 Task: Add Member "softage.1@softage.net" to the card.
Action: Mouse moved to (1030, 281)
Screenshot: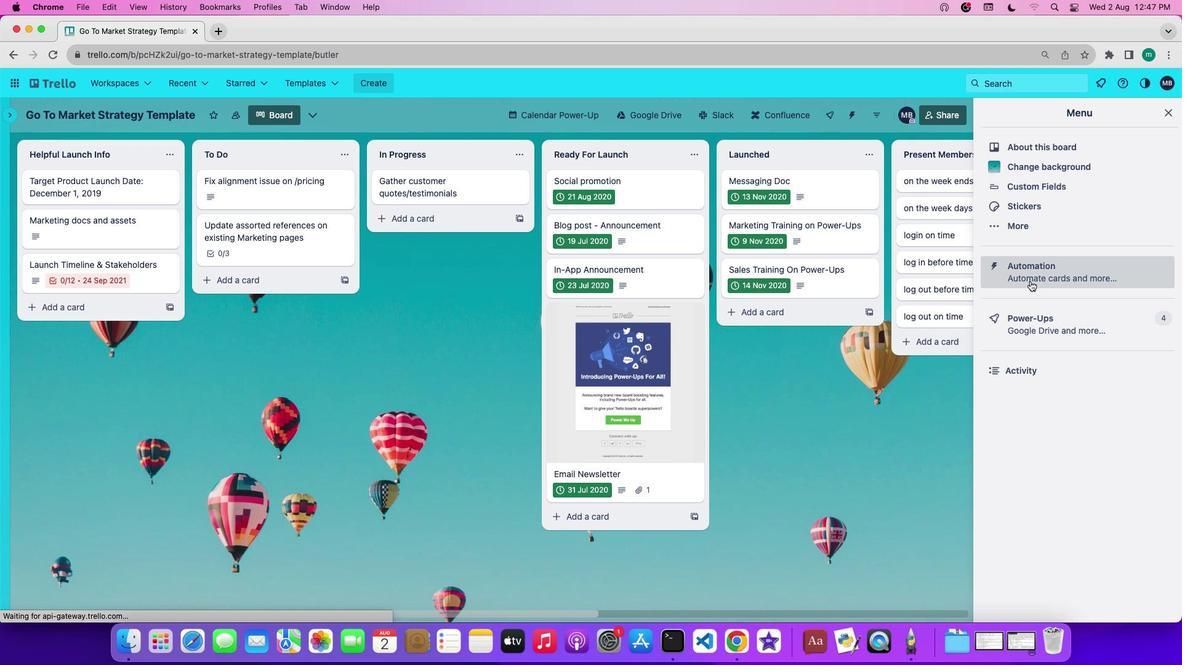 
Action: Mouse pressed left at (1030, 281)
Screenshot: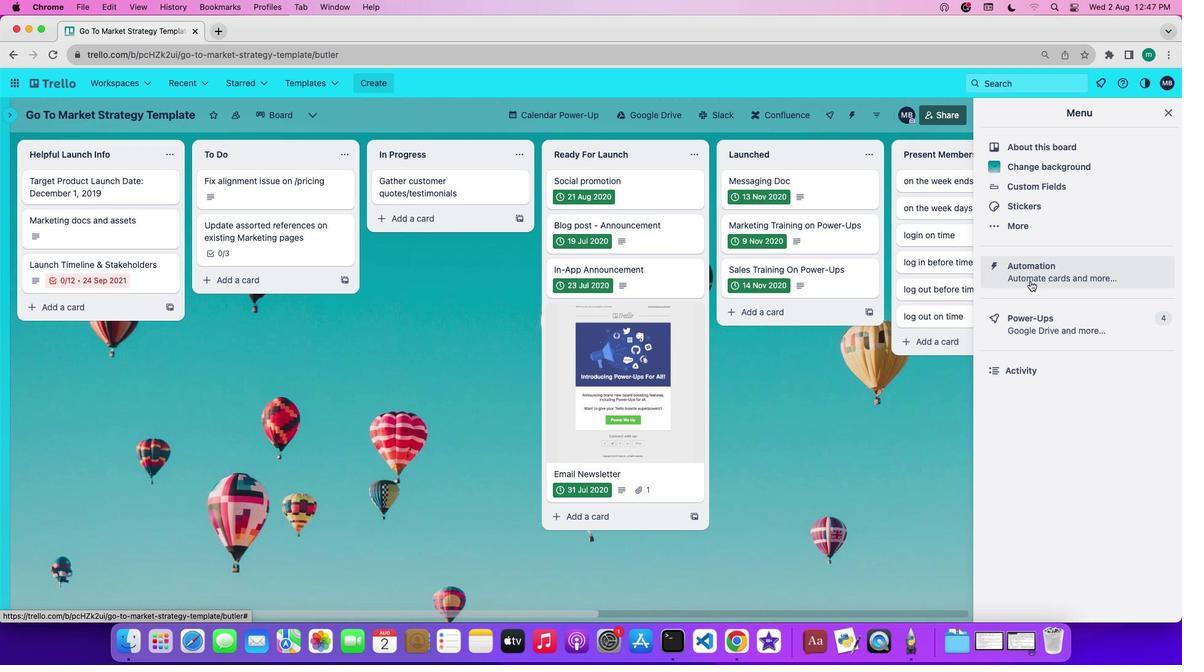 
Action: Mouse moved to (48, 315)
Screenshot: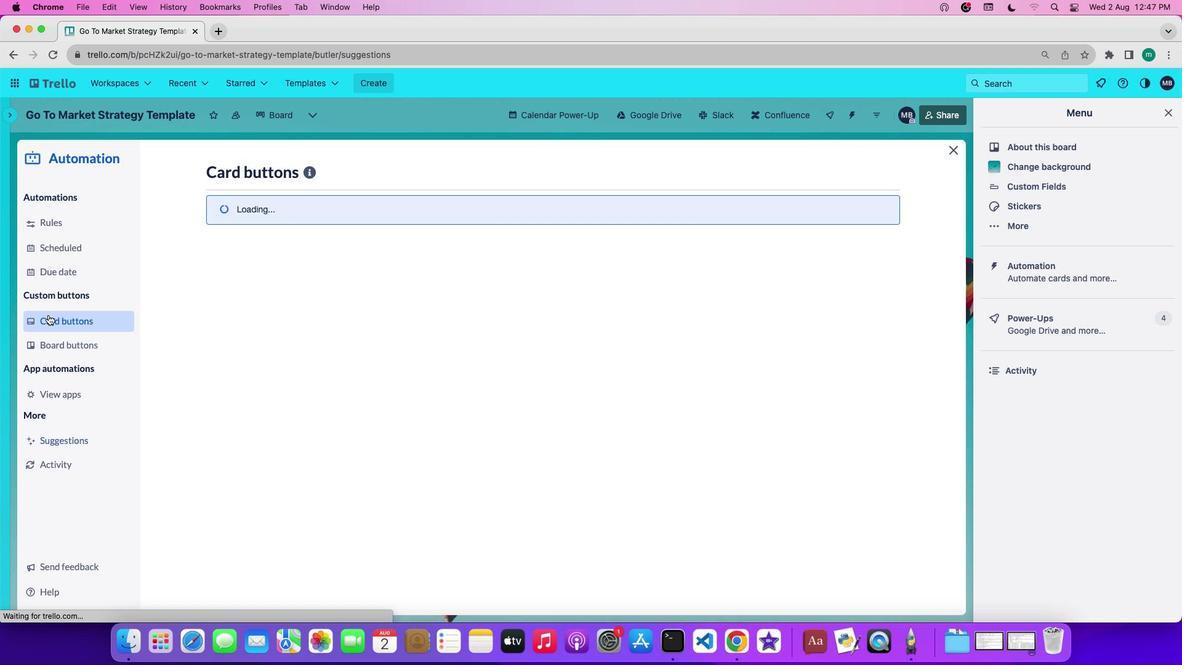 
Action: Mouse pressed left at (48, 315)
Screenshot: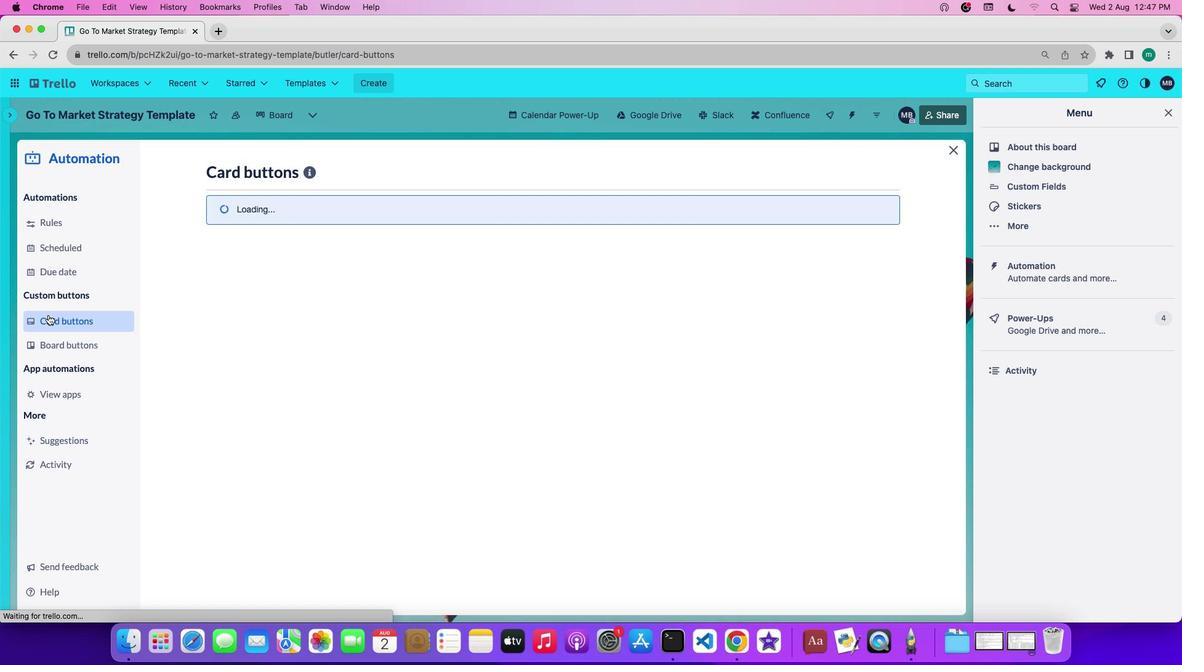 
Action: Mouse moved to (219, 426)
Screenshot: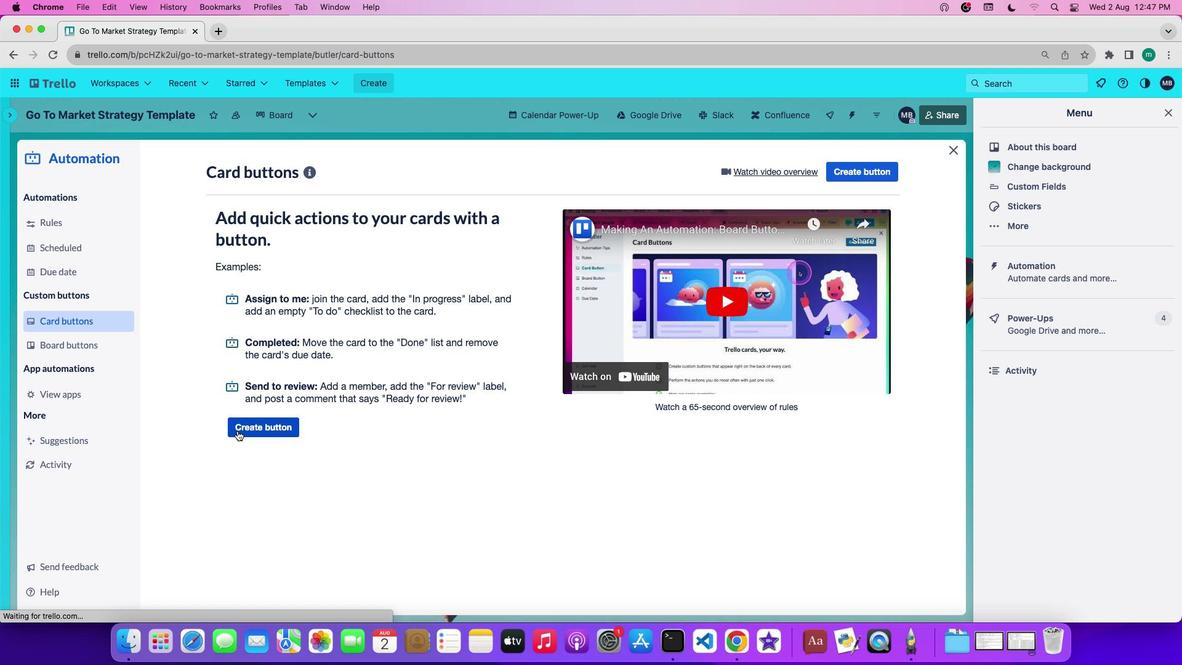 
Action: Mouse pressed left at (219, 426)
Screenshot: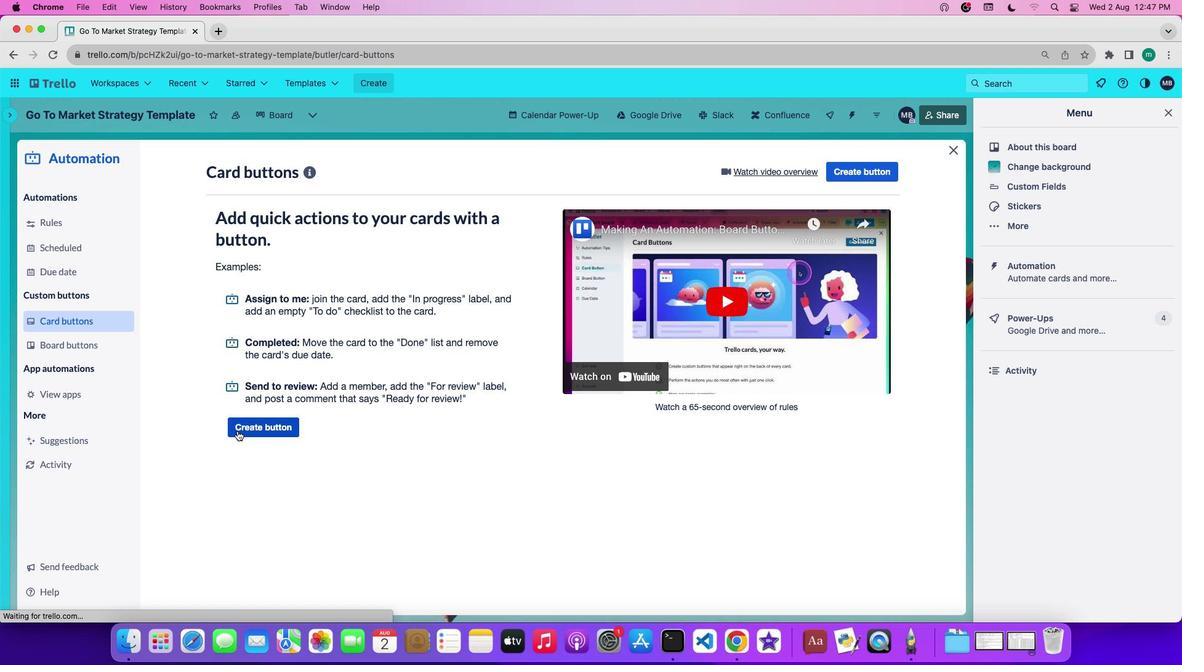 
Action: Mouse moved to (237, 431)
Screenshot: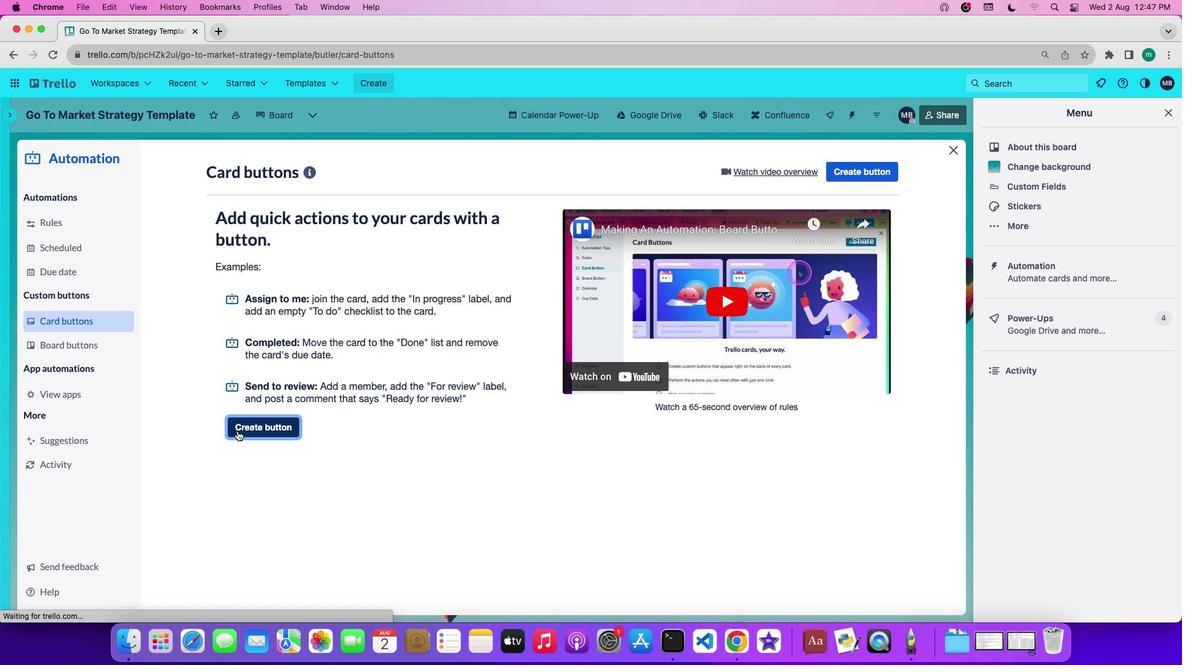 
Action: Mouse pressed left at (237, 431)
Screenshot: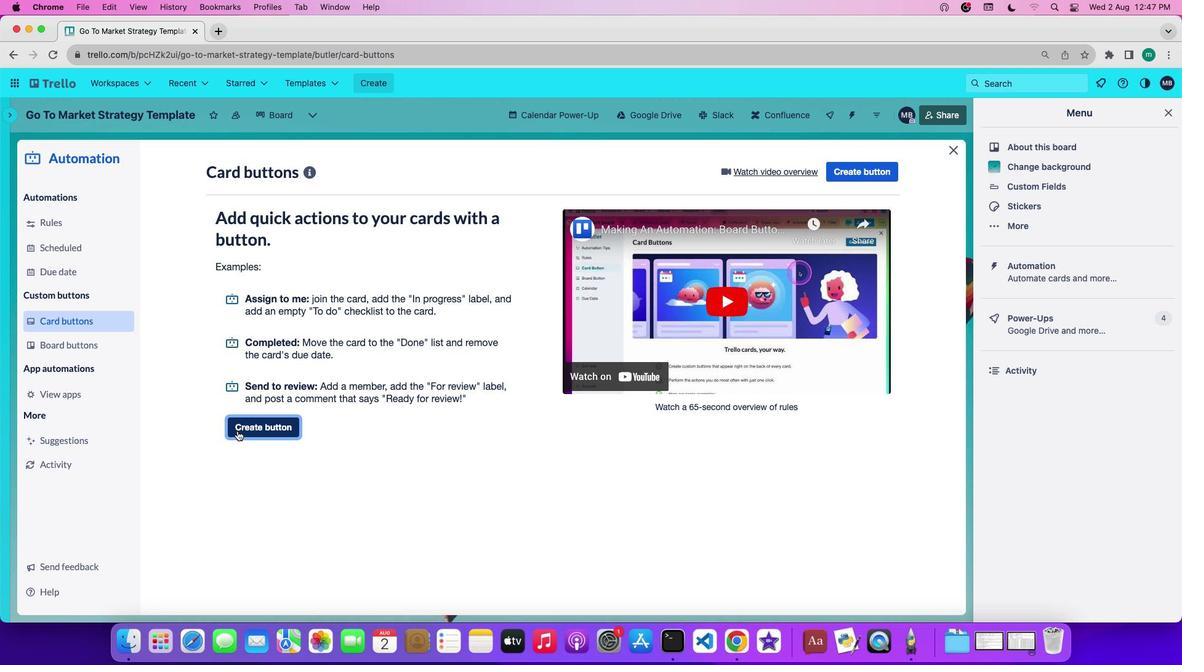 
Action: Mouse moved to (566, 331)
Screenshot: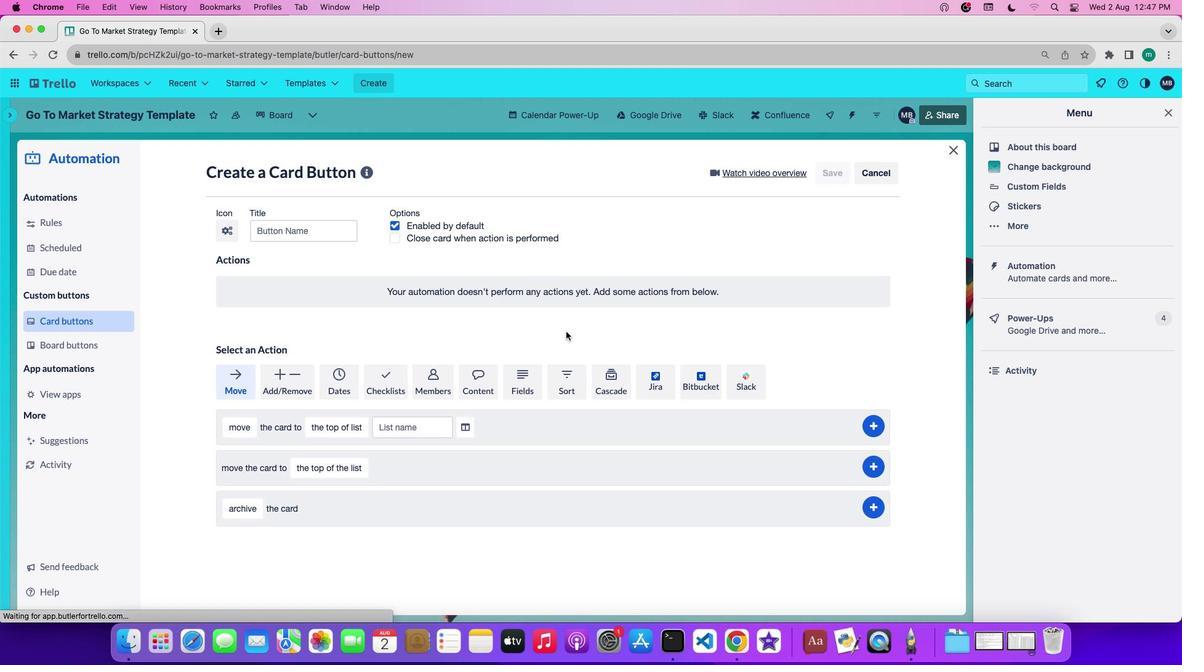
Action: Mouse pressed left at (566, 331)
Screenshot: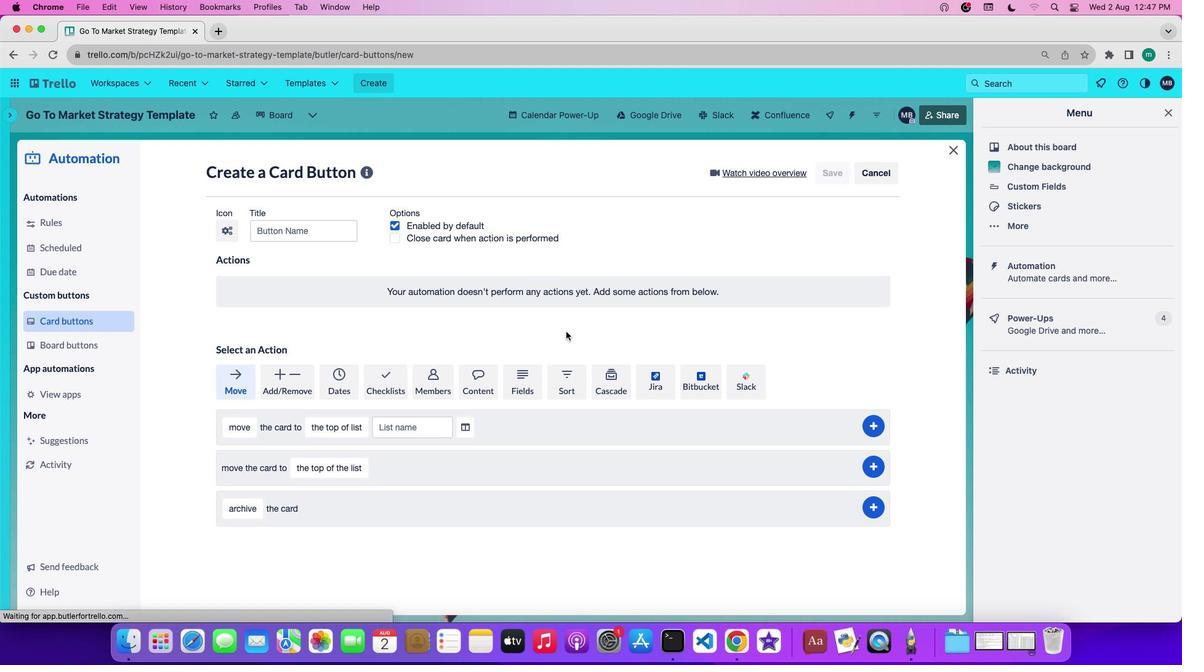 
Action: Mouse moved to (451, 378)
Screenshot: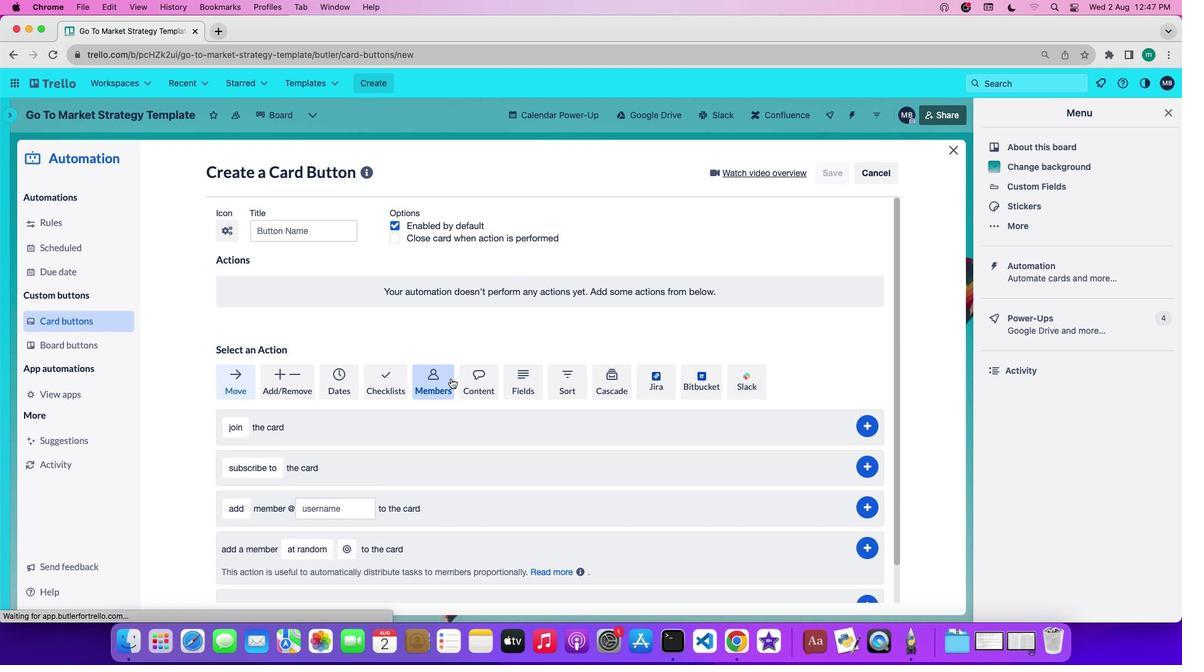 
Action: Mouse pressed left at (451, 378)
Screenshot: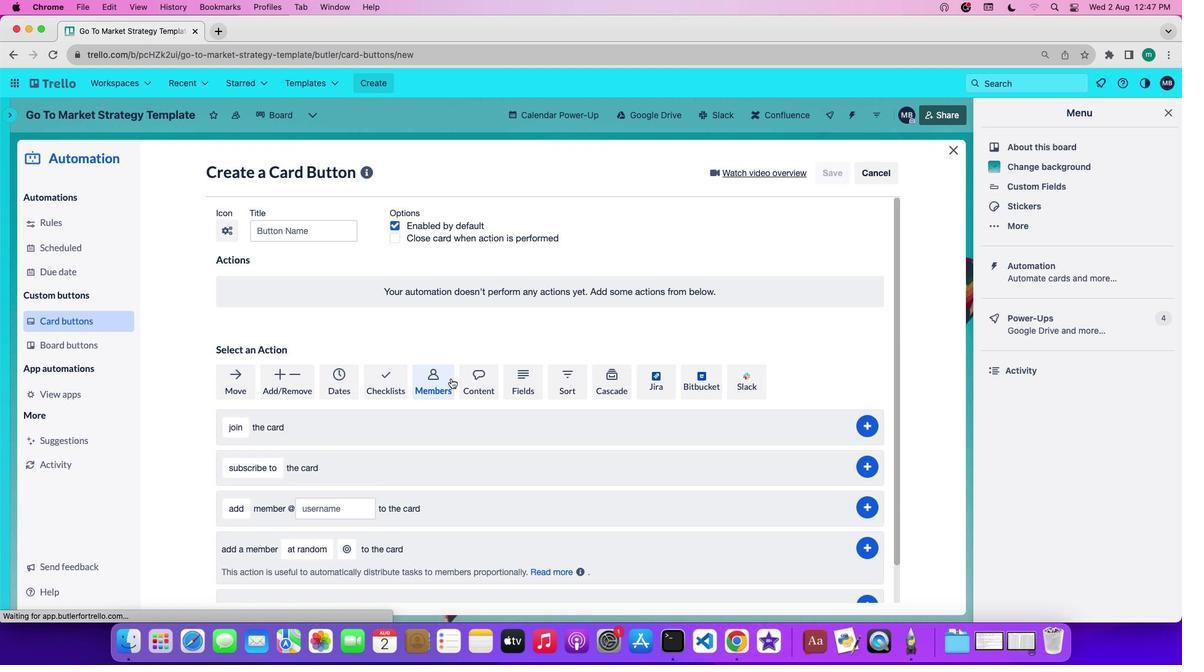 
Action: Mouse moved to (242, 516)
Screenshot: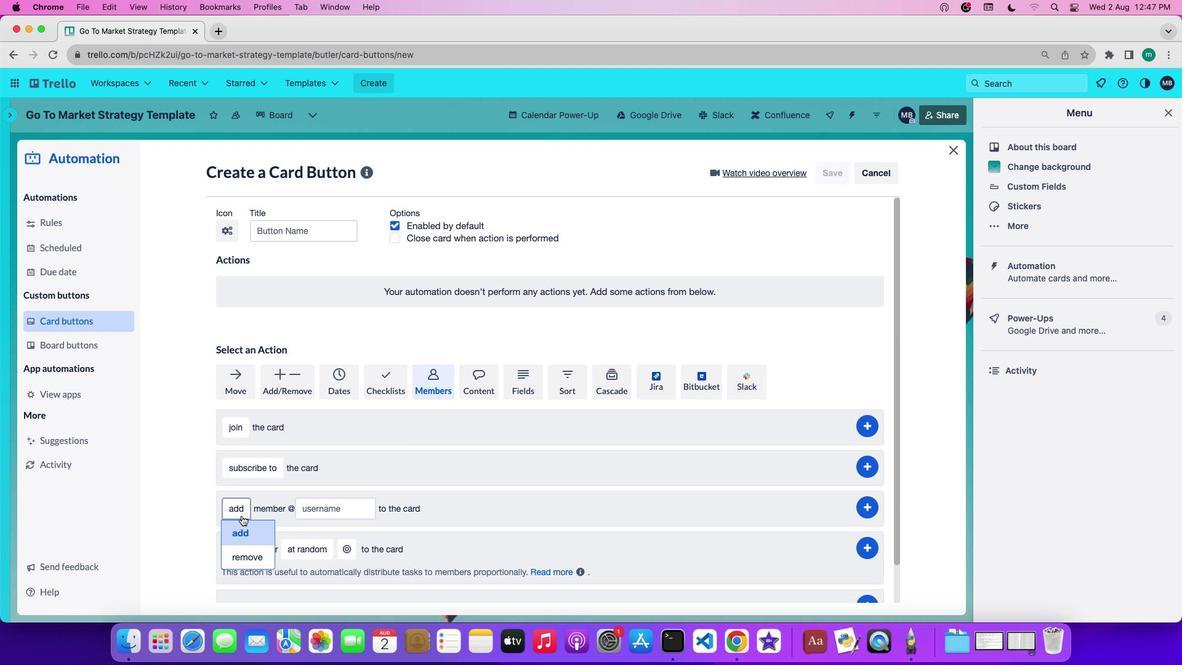 
Action: Mouse pressed left at (242, 516)
Screenshot: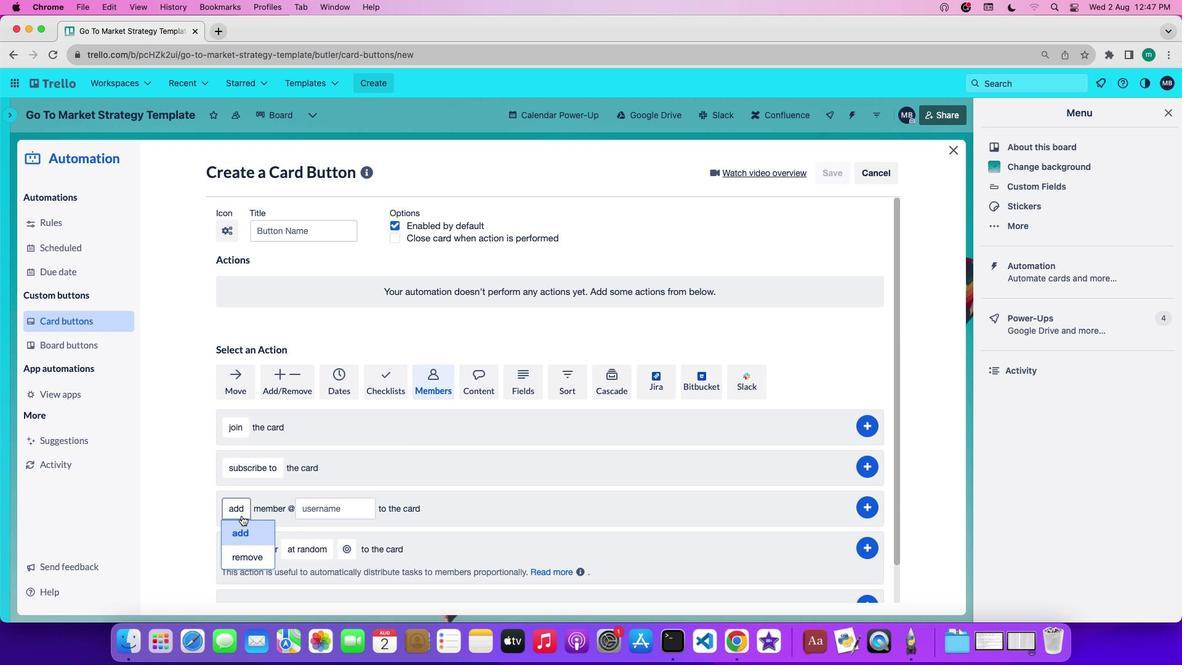 
Action: Mouse moved to (243, 529)
Screenshot: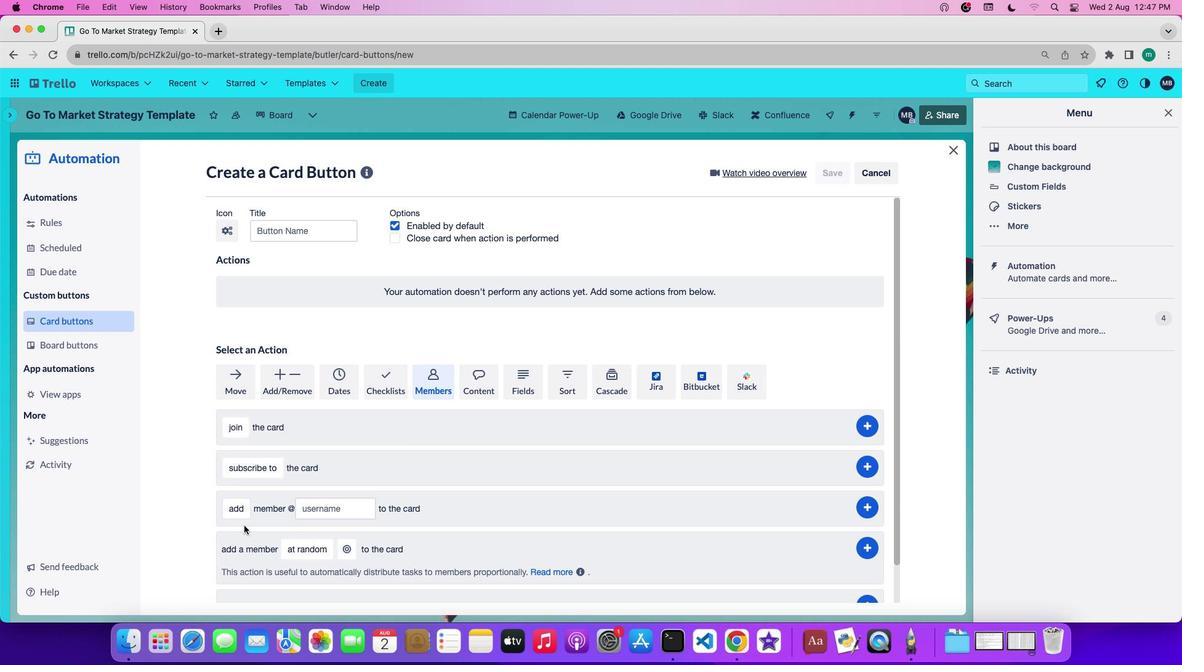 
Action: Mouse pressed left at (243, 529)
Screenshot: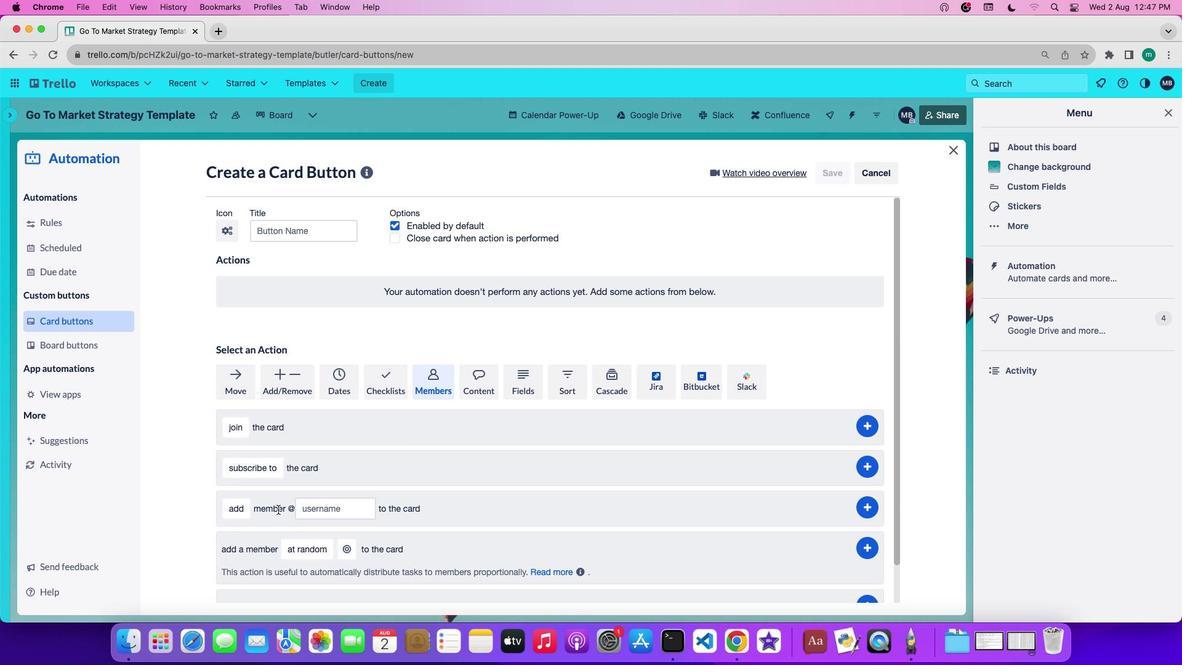 
Action: Mouse moved to (357, 501)
Screenshot: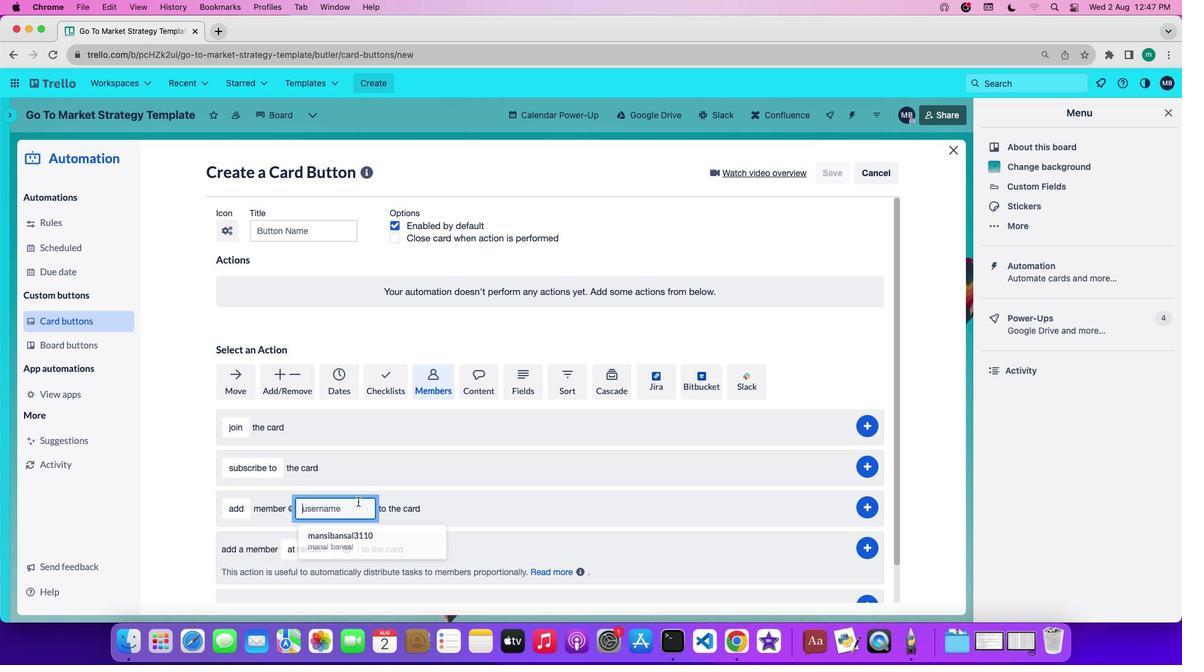 
Action: Mouse pressed left at (357, 501)
Screenshot: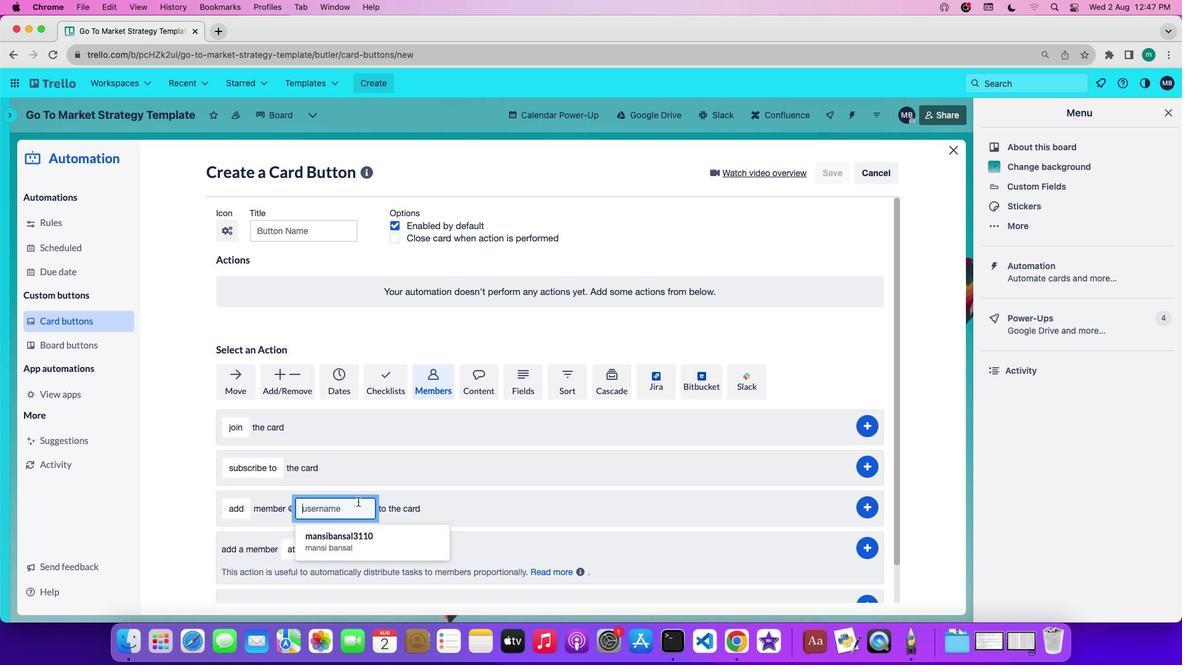 
Action: Mouse moved to (363, 502)
Screenshot: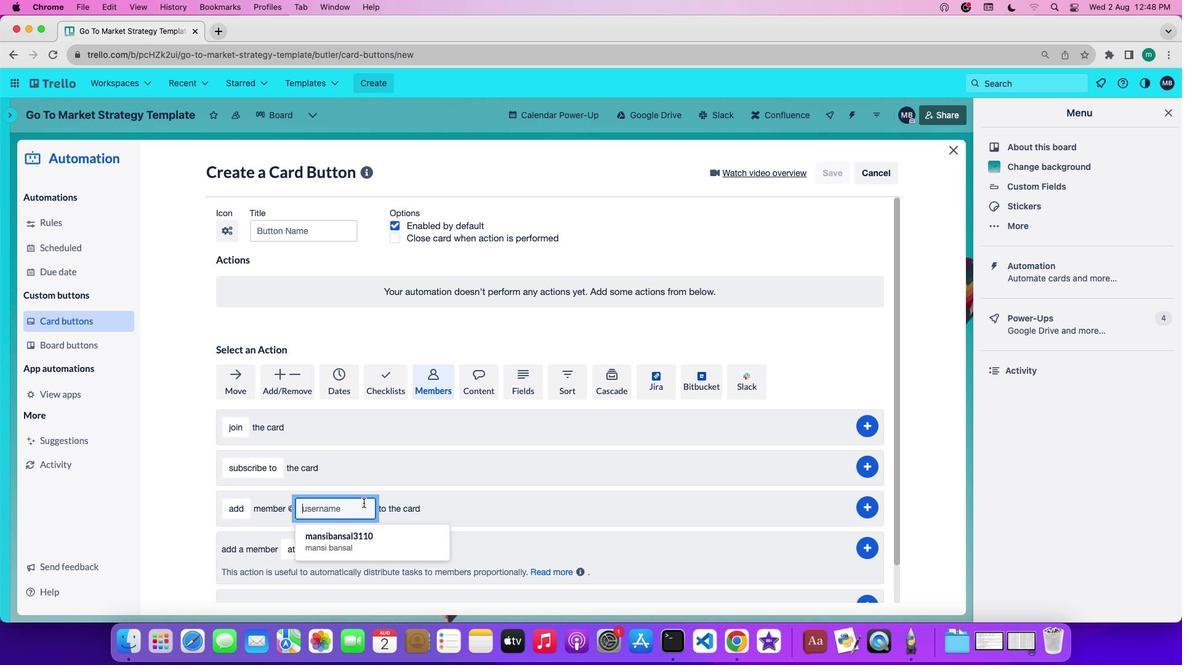 
Action: Key pressed 's''o''f''t''a''g''e''.''1'Key.shift_r'@''s''o''f''t''a''g''e''.''n''e''t'
Screenshot: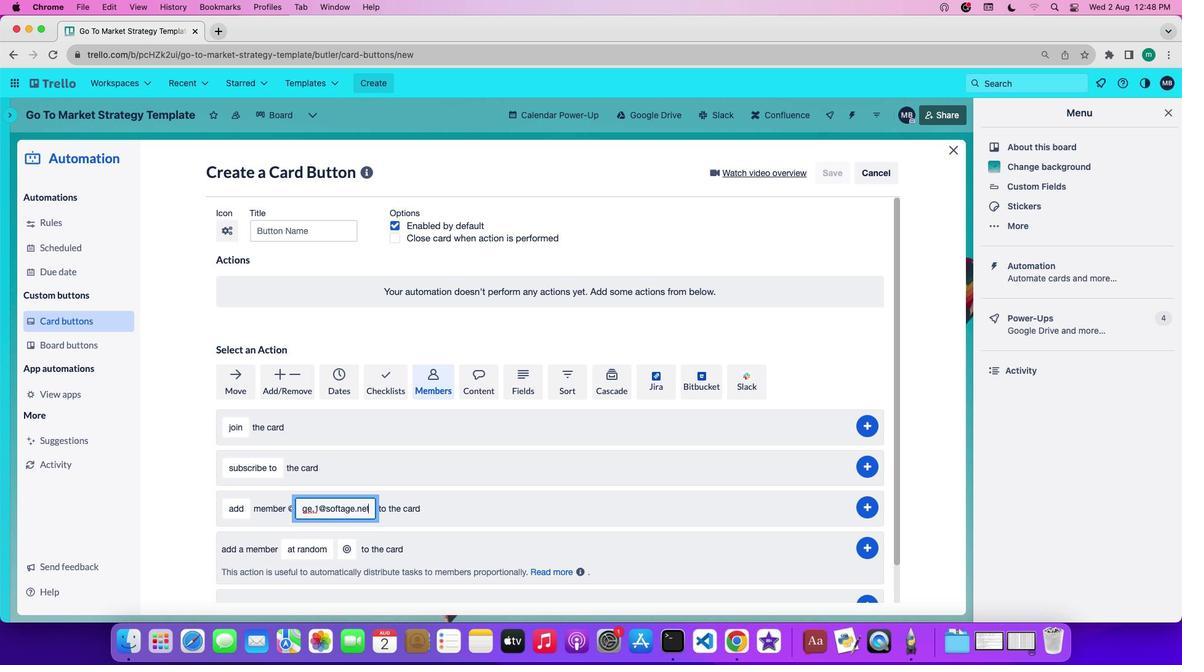 
Action: Mouse moved to (864, 505)
Screenshot: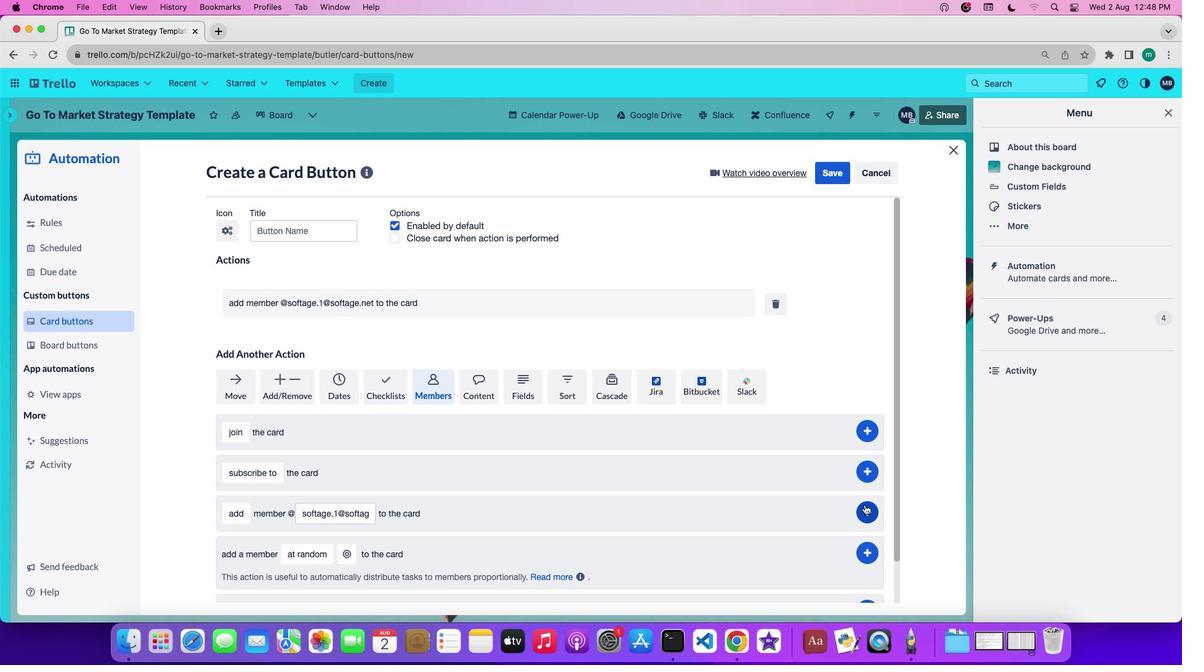 
Action: Mouse pressed left at (864, 505)
Screenshot: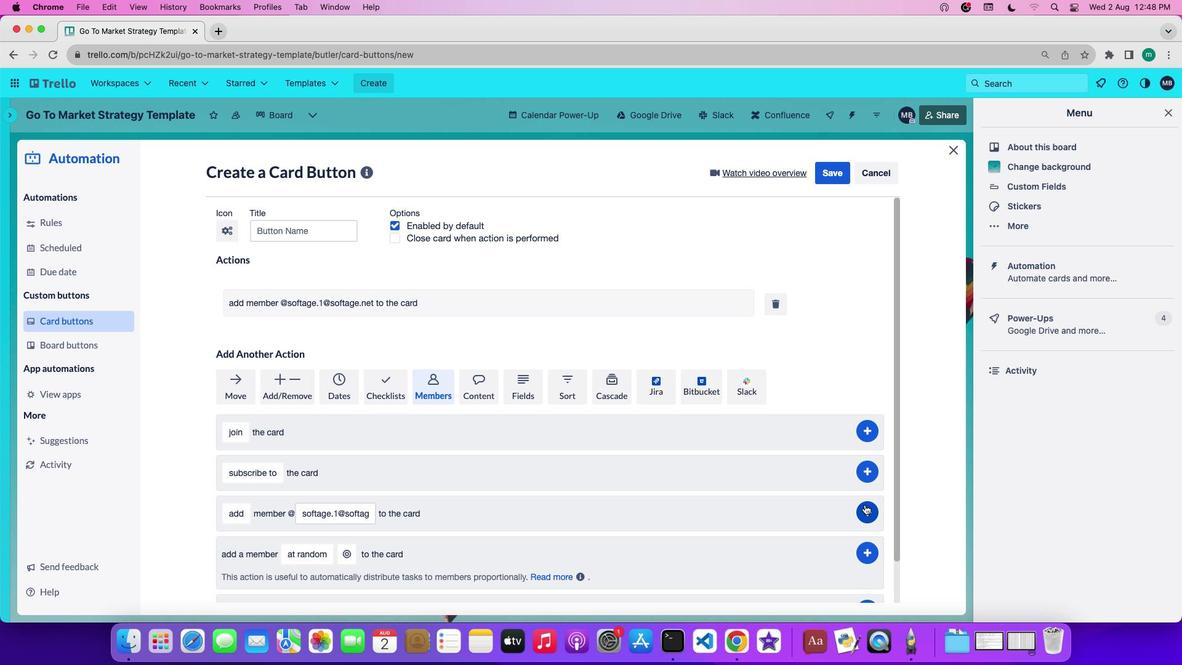 
Action: Mouse moved to (760, 530)
Screenshot: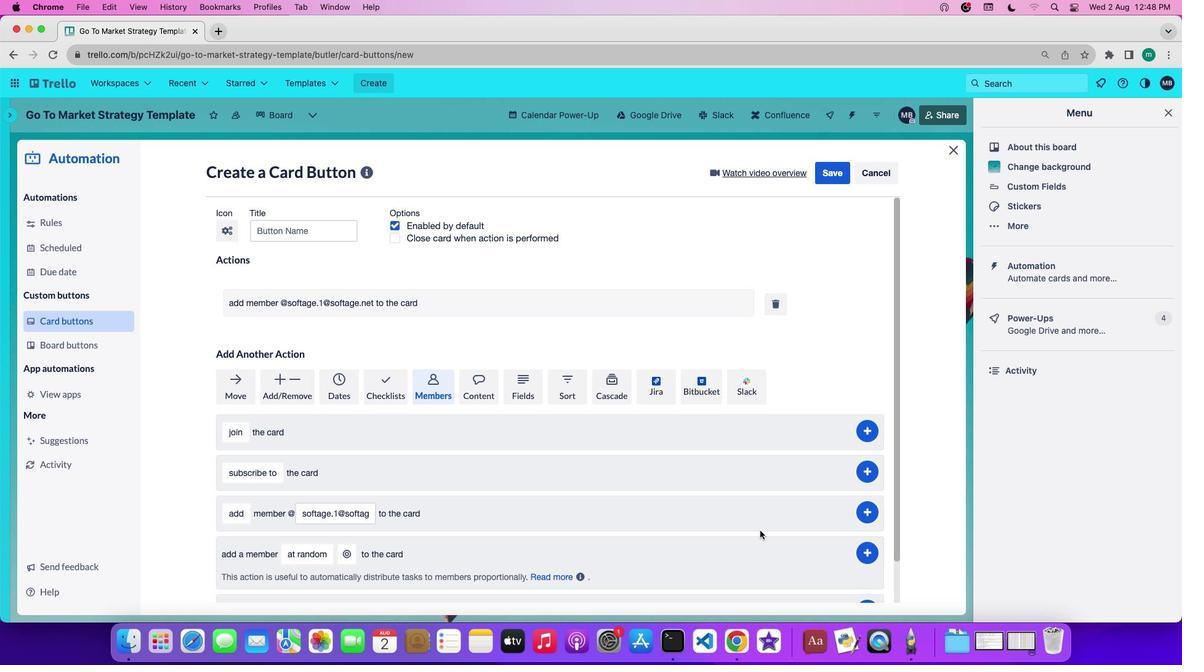 
